 Task: Create a rule from the Agile list, Priority changed -> Complete task in the project AgileFocus if Priority Cleared then Complete Task
Action: Mouse moved to (929, 154)
Screenshot: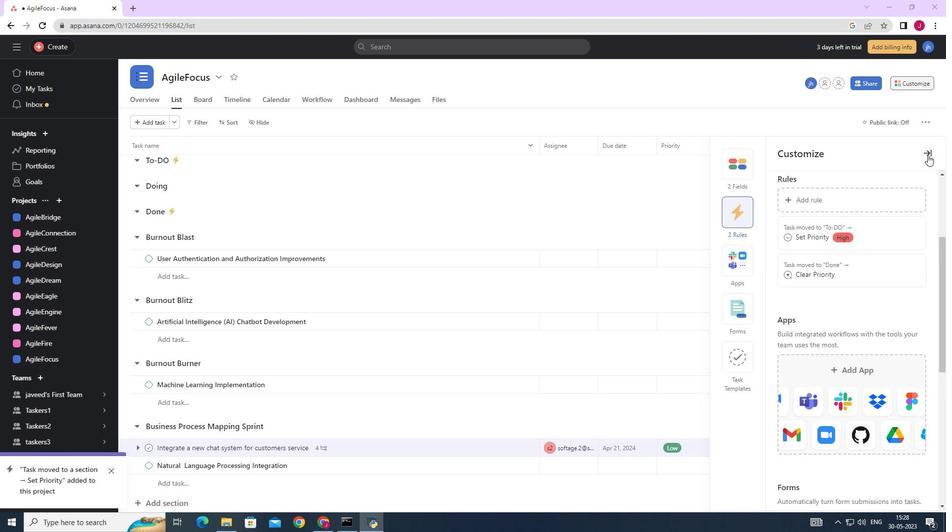 
Action: Mouse pressed left at (929, 154)
Screenshot: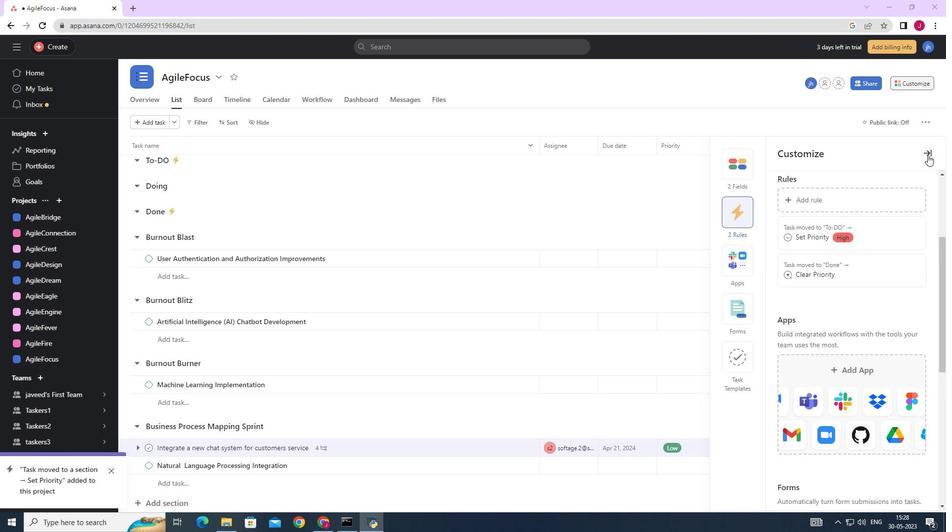 
Action: Mouse moved to (911, 84)
Screenshot: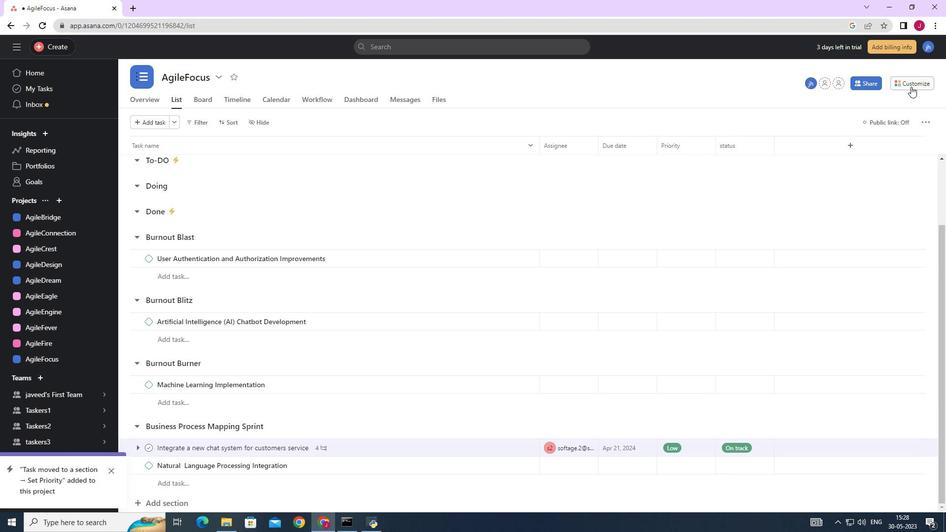 
Action: Mouse pressed left at (911, 84)
Screenshot: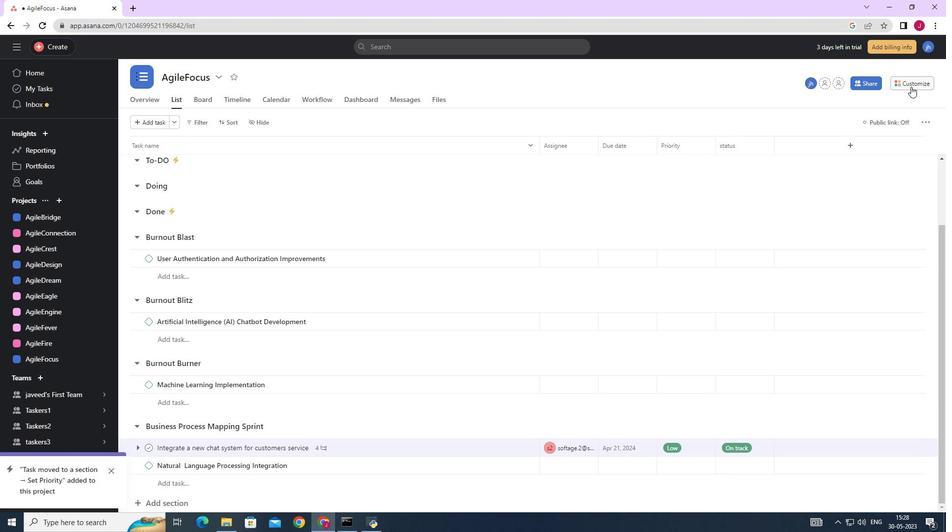 
Action: Mouse moved to (737, 218)
Screenshot: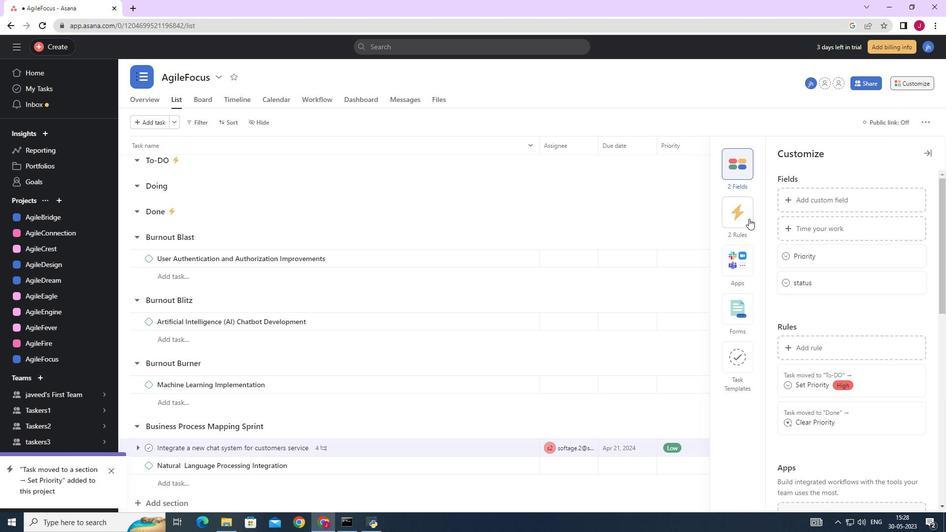 
Action: Mouse pressed left at (737, 218)
Screenshot: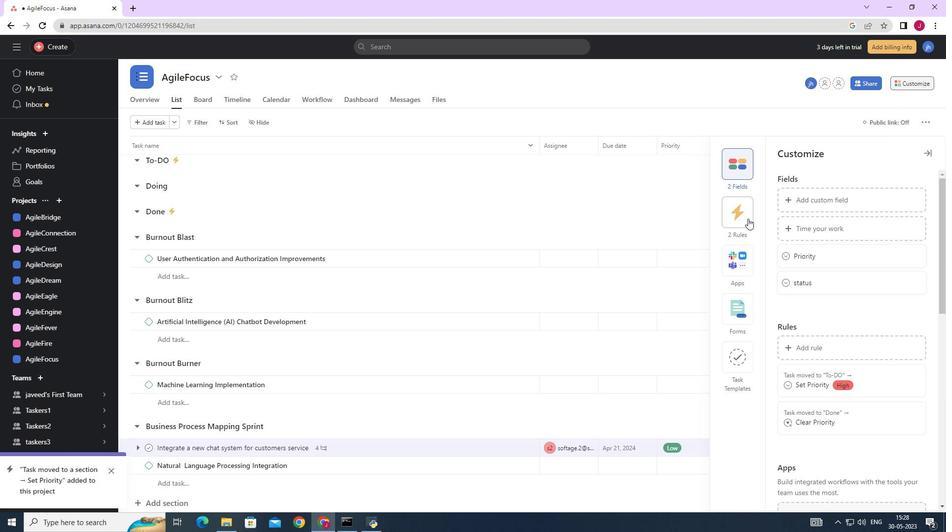 
Action: Mouse moved to (824, 203)
Screenshot: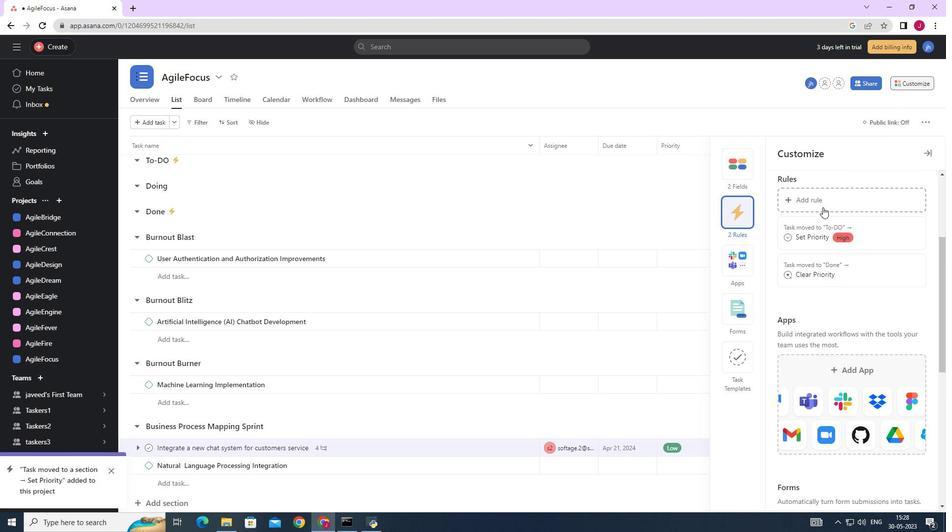 
Action: Mouse pressed left at (824, 203)
Screenshot: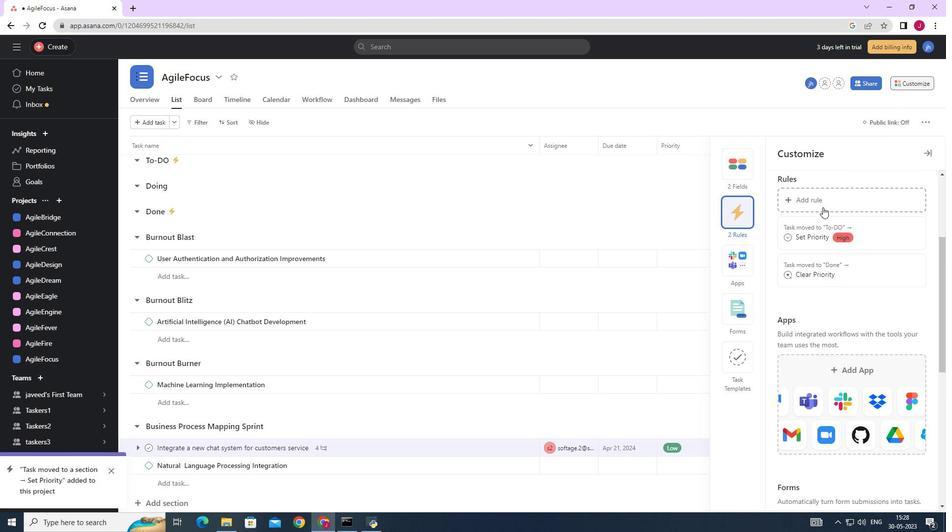 
Action: Mouse moved to (204, 149)
Screenshot: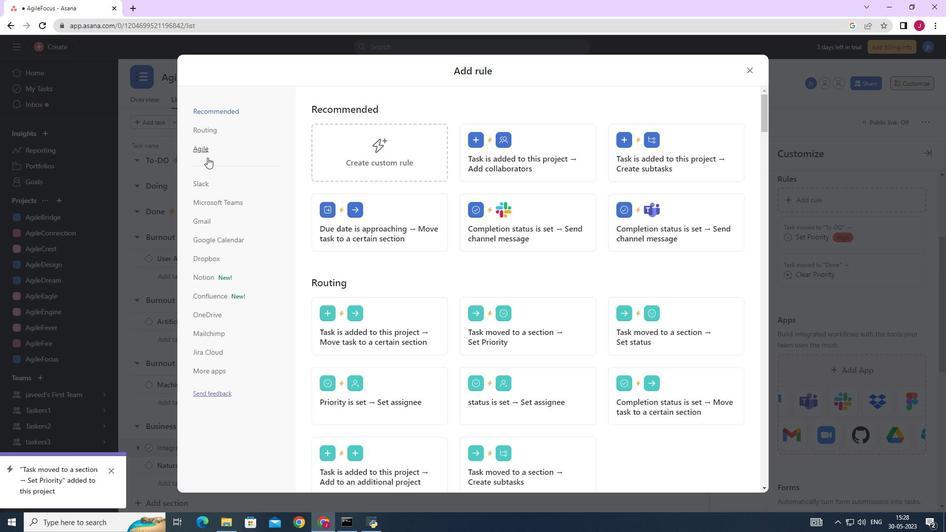 
Action: Mouse pressed left at (204, 149)
Screenshot: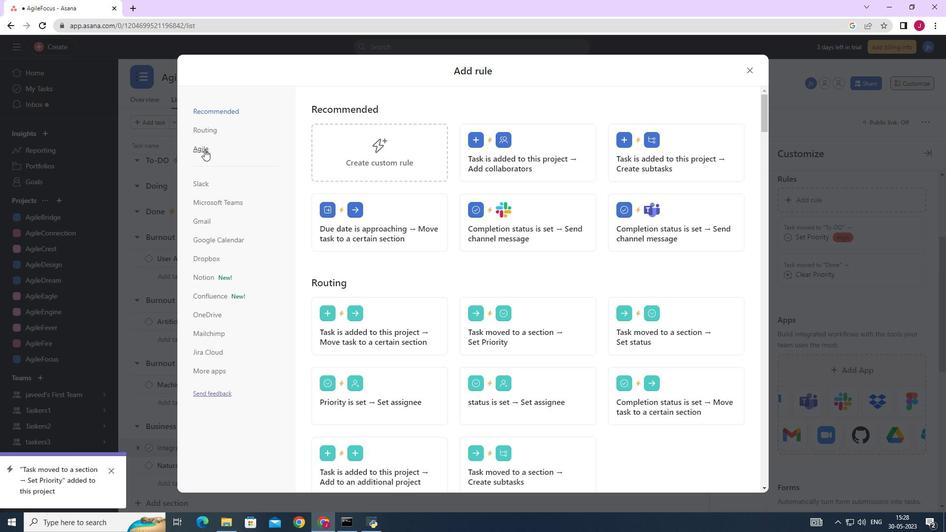 
Action: Mouse moved to (385, 148)
Screenshot: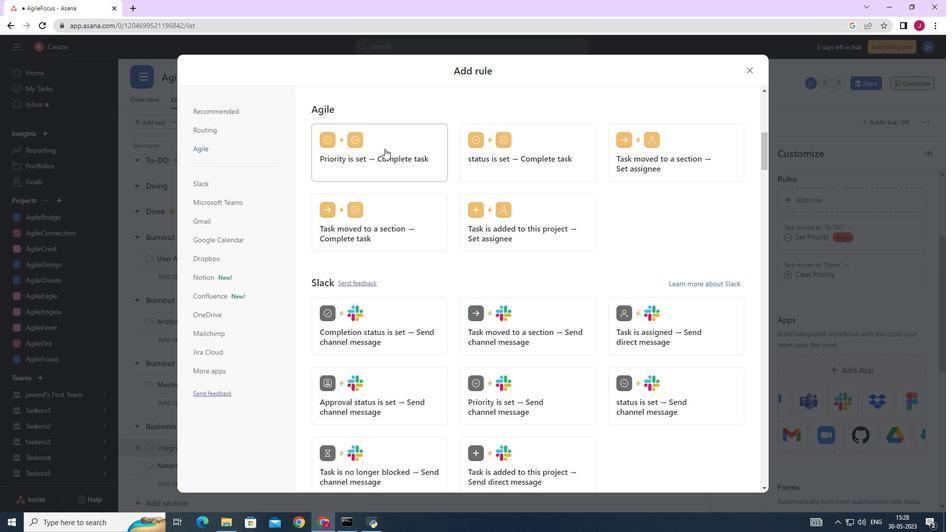 
Action: Mouse pressed left at (385, 148)
Screenshot: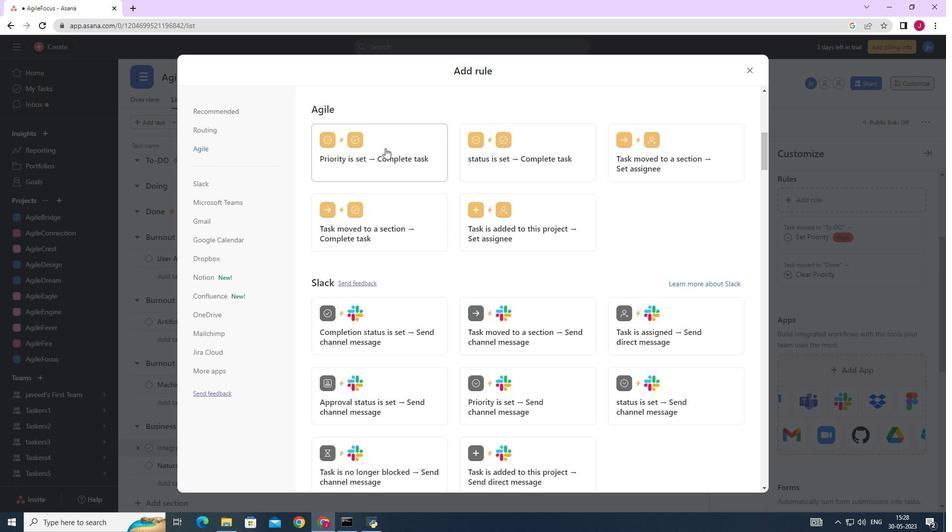 
Action: Mouse moved to (631, 171)
Screenshot: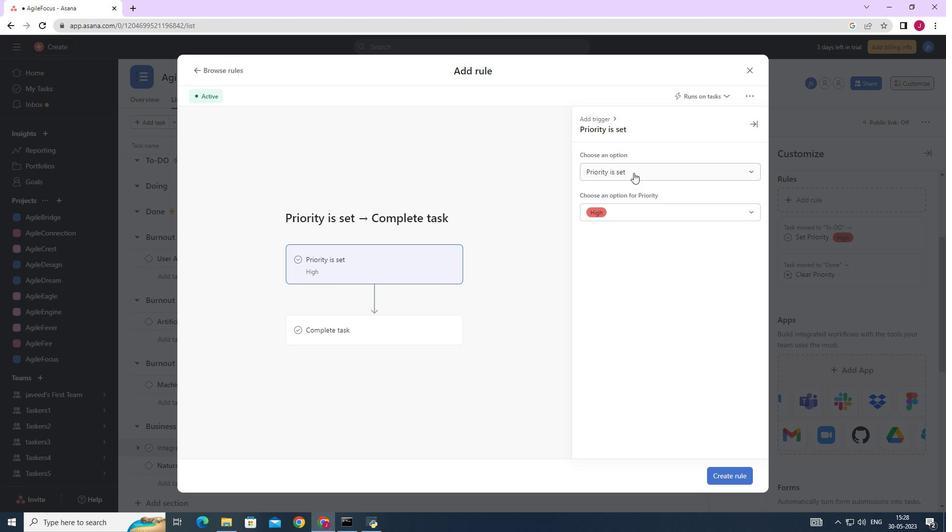
Action: Mouse pressed left at (631, 171)
Screenshot: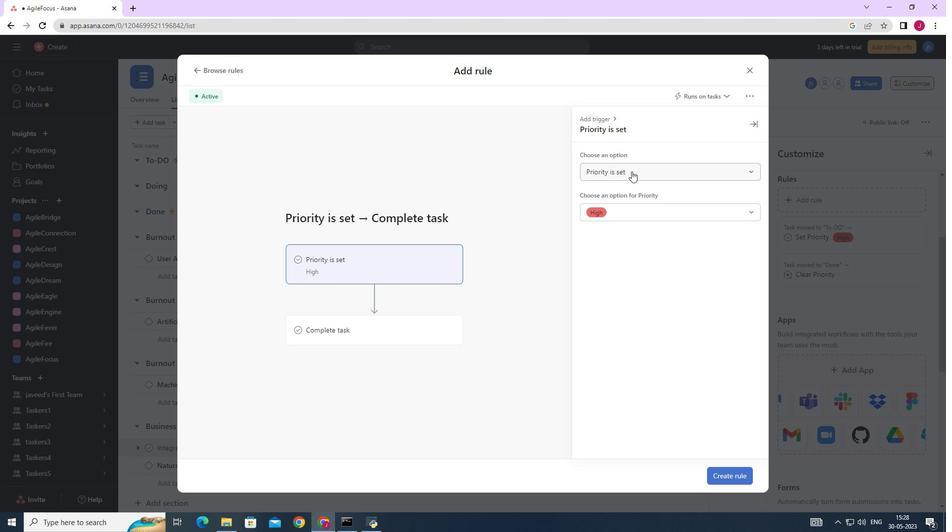 
Action: Mouse pressed left at (631, 171)
Screenshot: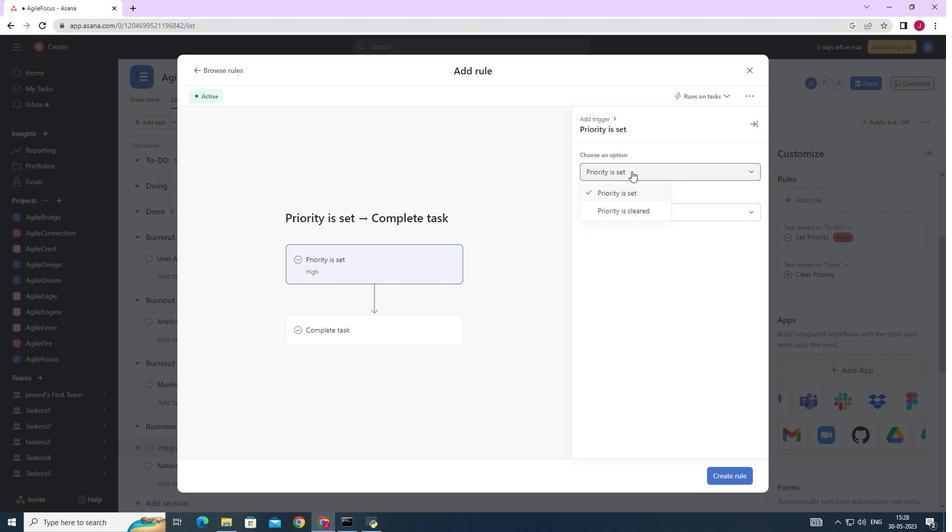 
Action: Mouse moved to (353, 266)
Screenshot: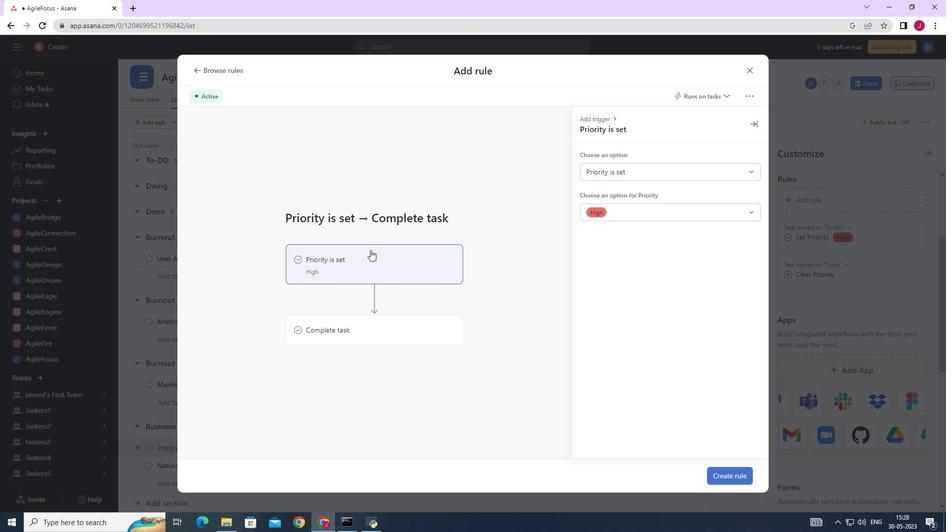 
Action: Mouse pressed left at (353, 266)
Screenshot: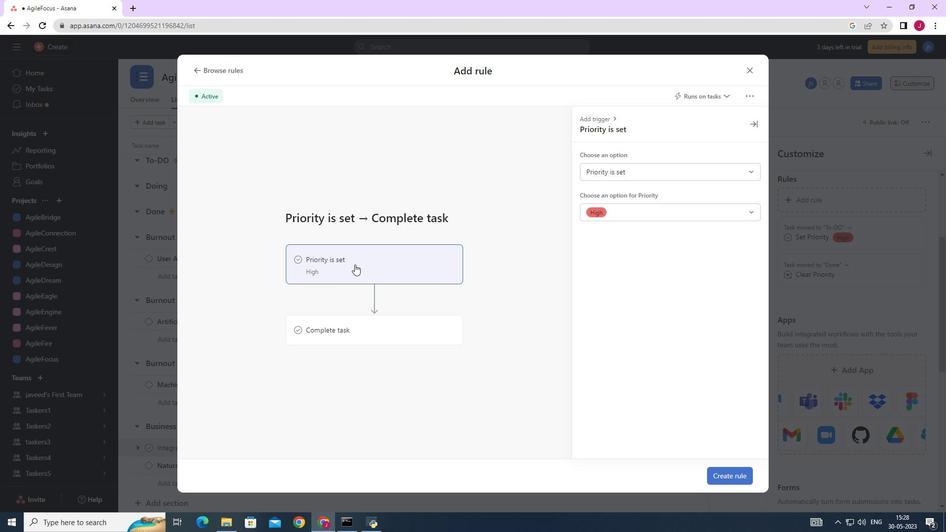 
Action: Mouse moved to (660, 168)
Screenshot: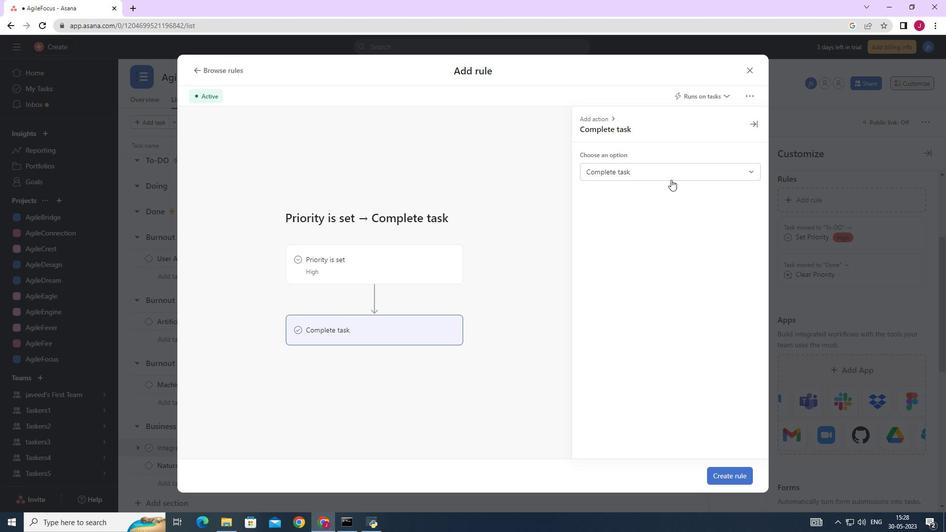 
Action: Mouse pressed left at (660, 168)
Screenshot: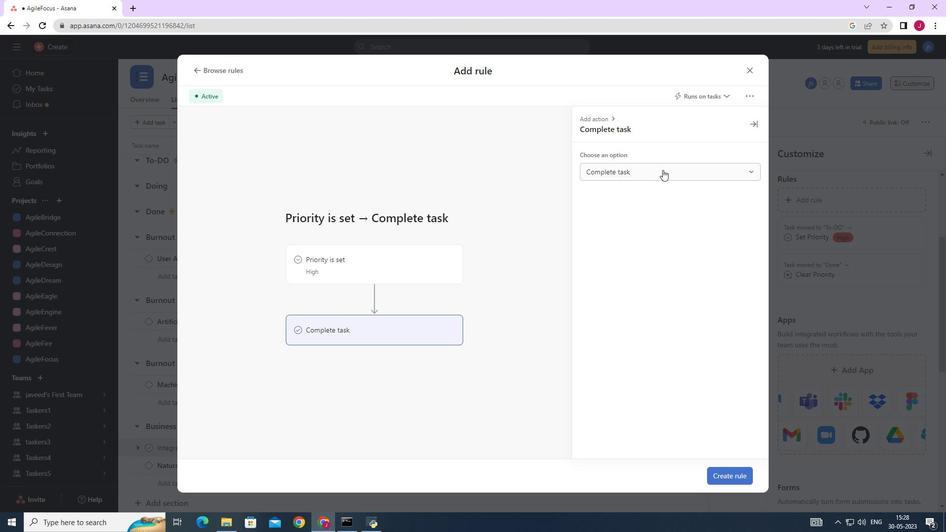 
Action: Mouse pressed left at (660, 168)
Screenshot: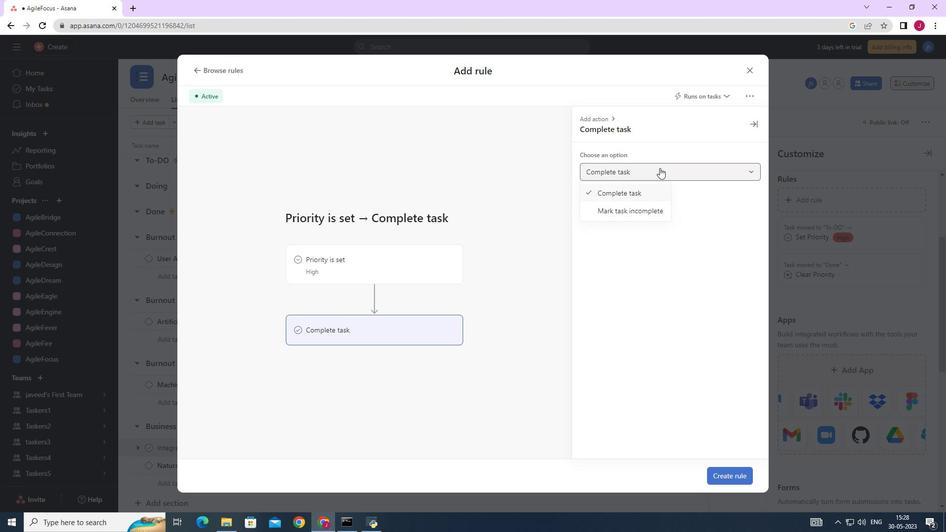 
Action: Mouse moved to (366, 265)
Screenshot: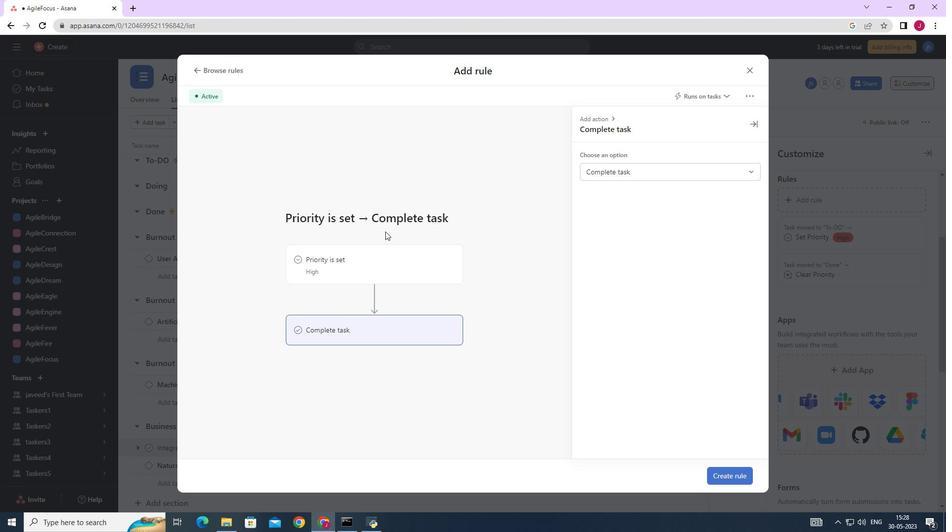 
Action: Mouse pressed left at (366, 265)
Screenshot: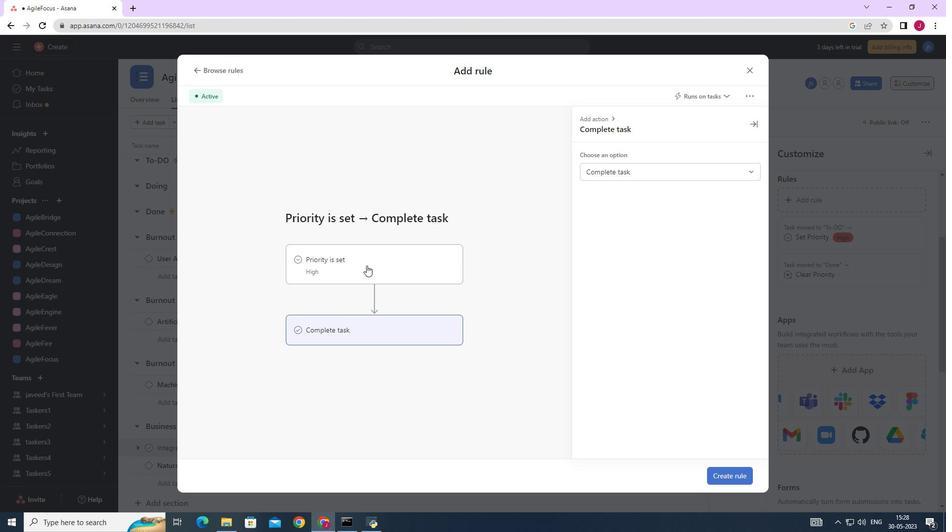 
Action: Mouse moved to (625, 170)
Screenshot: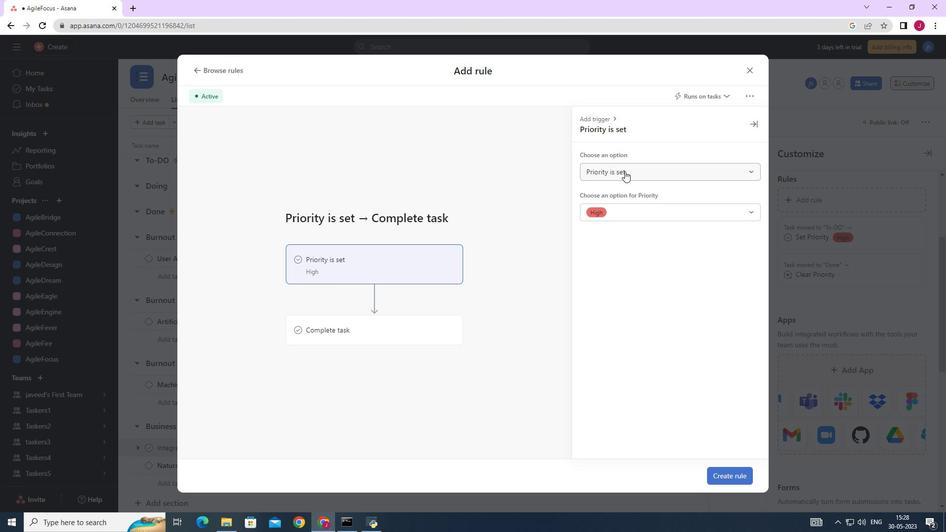 
Action: Mouse pressed left at (625, 170)
Screenshot: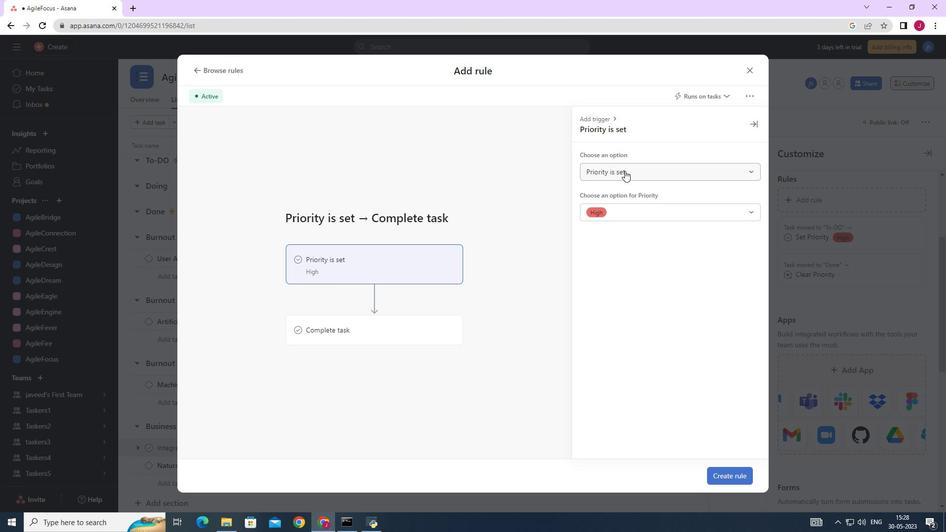 
Action: Mouse moved to (625, 208)
Screenshot: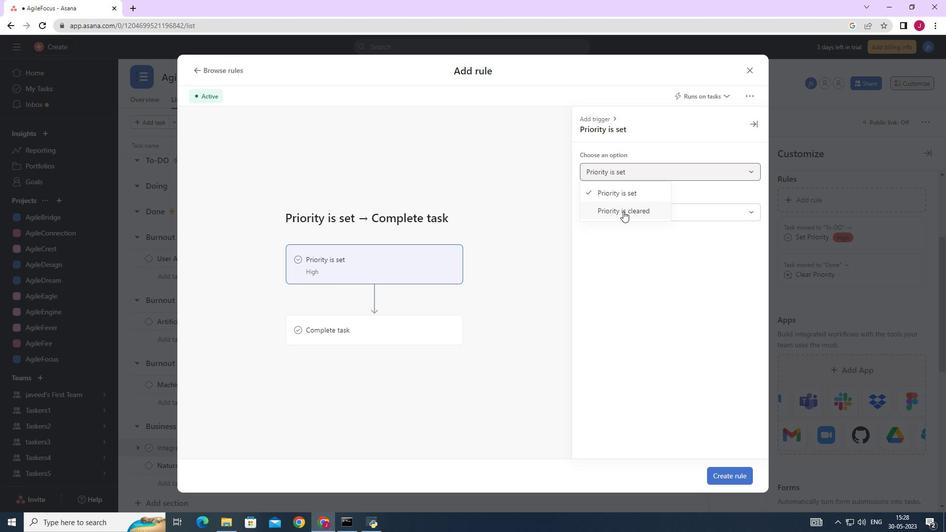 
Action: Mouse pressed left at (625, 208)
Screenshot: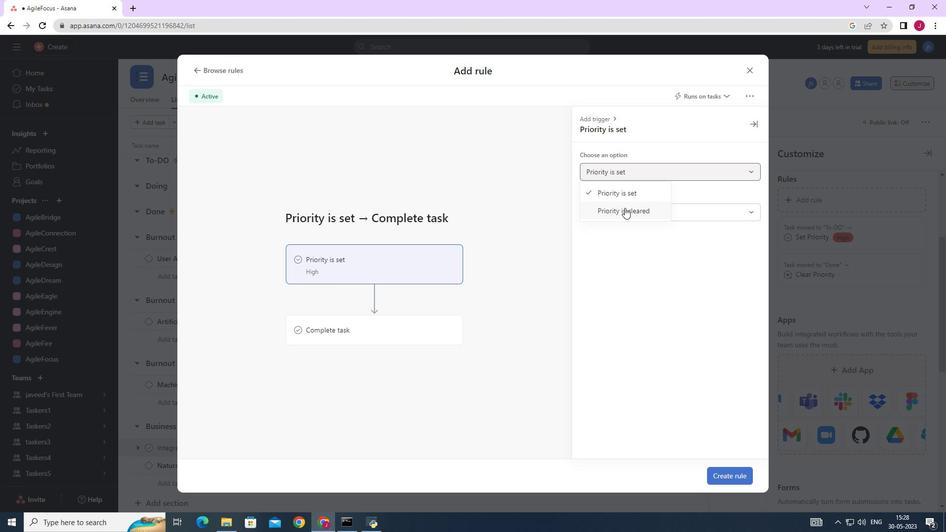 
Action: Mouse moved to (734, 470)
Screenshot: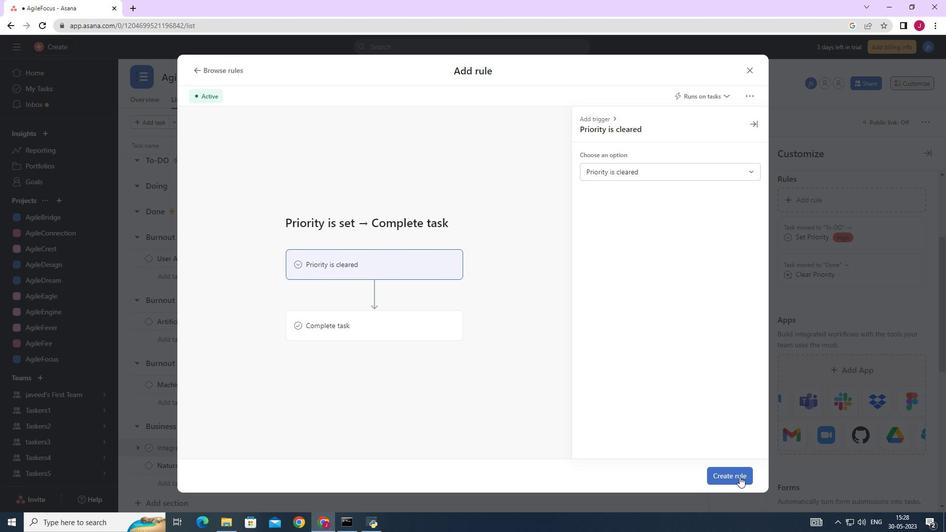 
Action: Mouse pressed left at (734, 470)
Screenshot: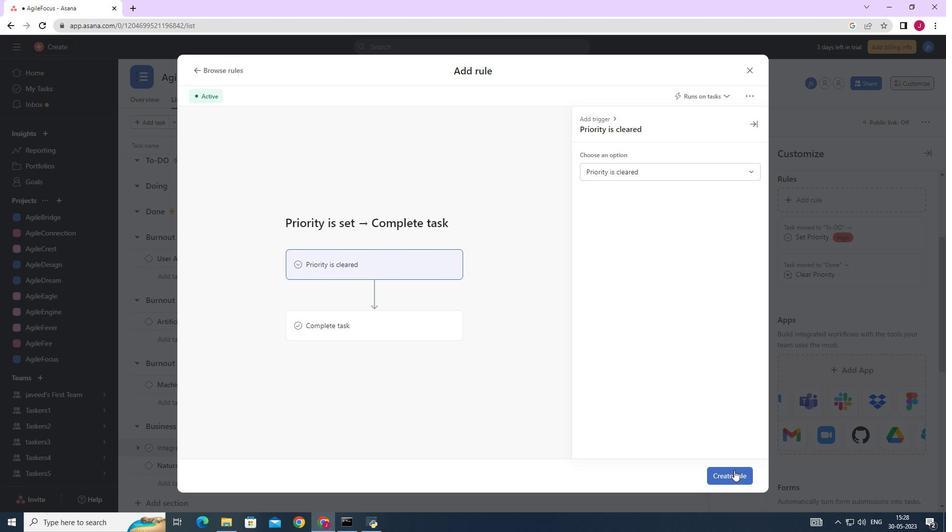 
